Task: Create Workspace Account Management Workspace description Track employee performance and progress. Workspace type Sales CRM
Action: Mouse moved to (495, 81)
Screenshot: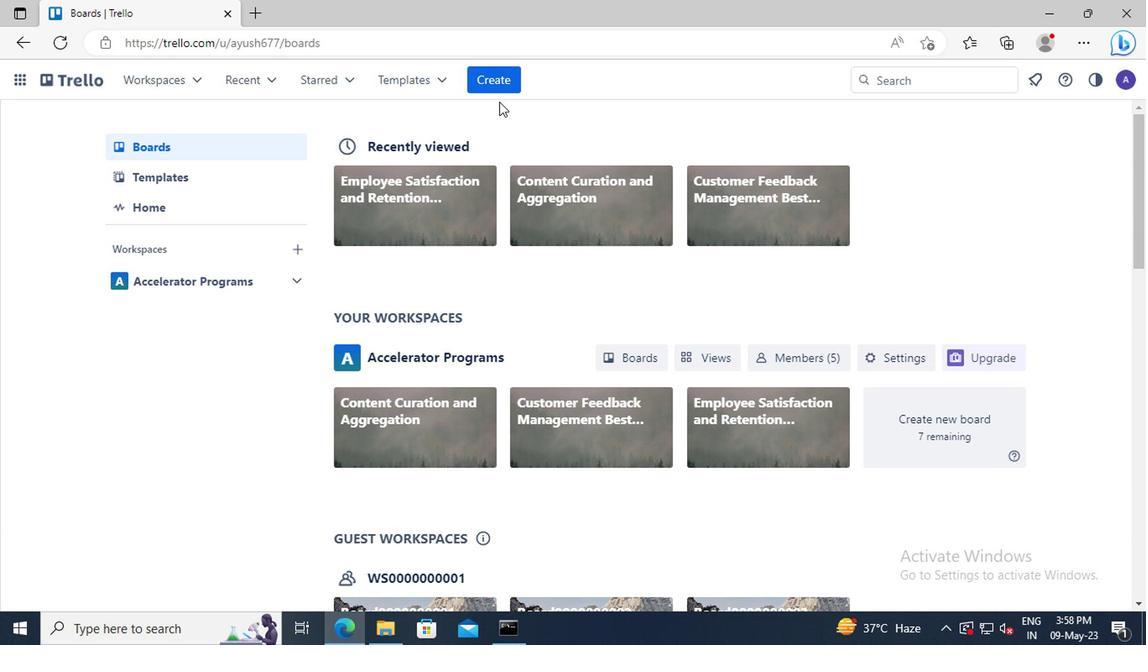 
Action: Mouse pressed left at (495, 81)
Screenshot: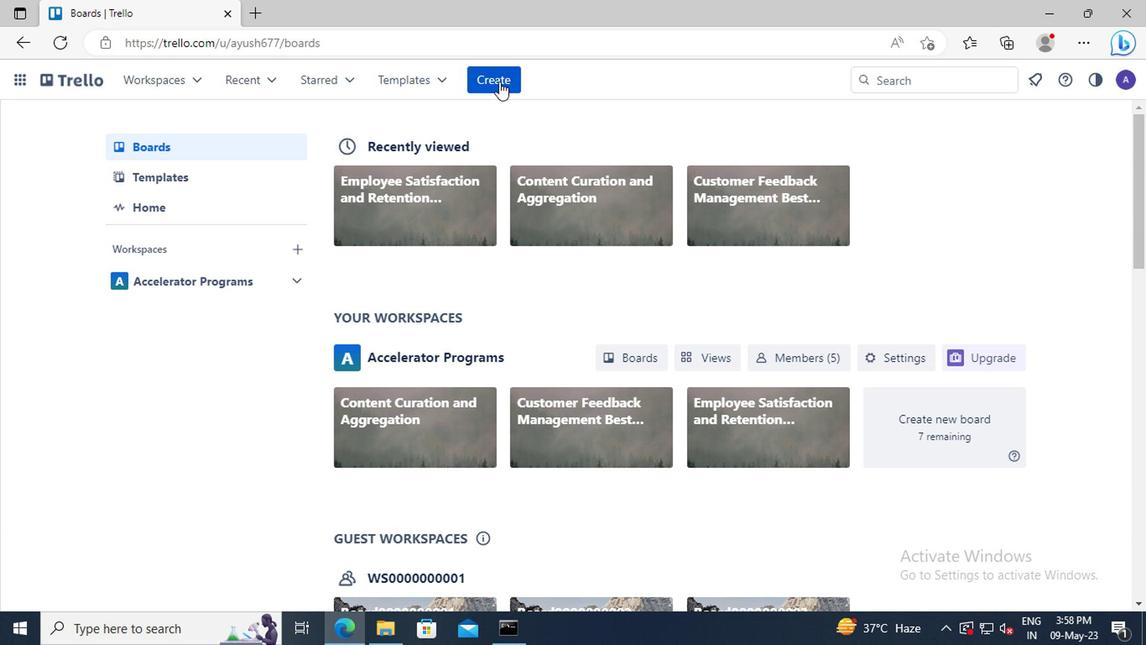 
Action: Mouse moved to (529, 253)
Screenshot: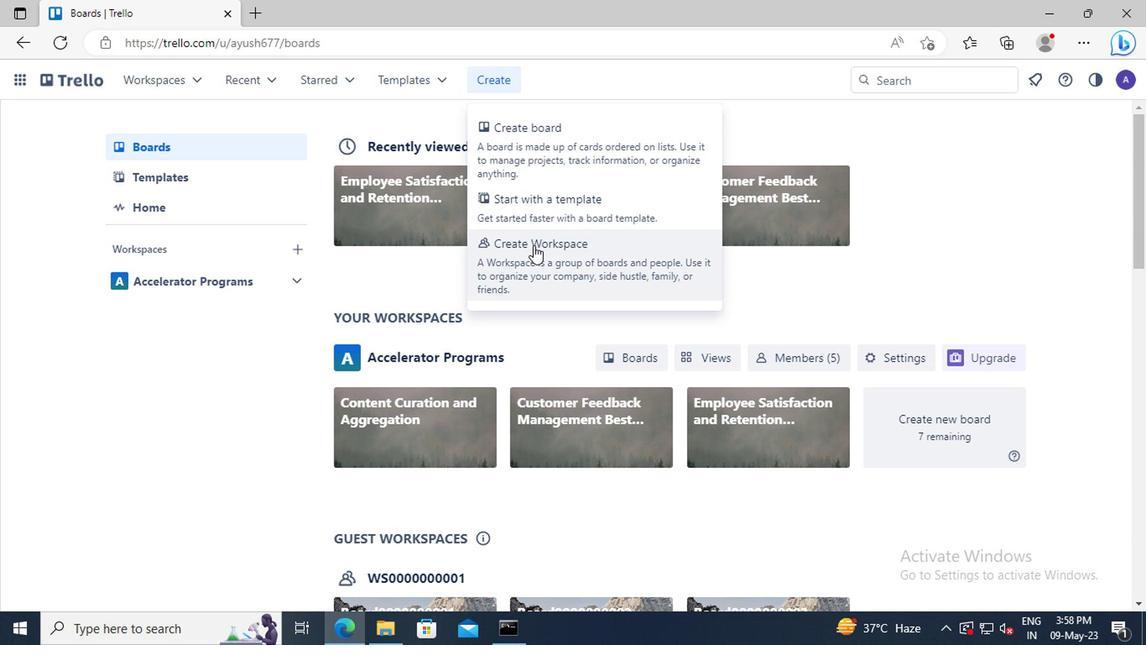 
Action: Mouse pressed left at (529, 253)
Screenshot: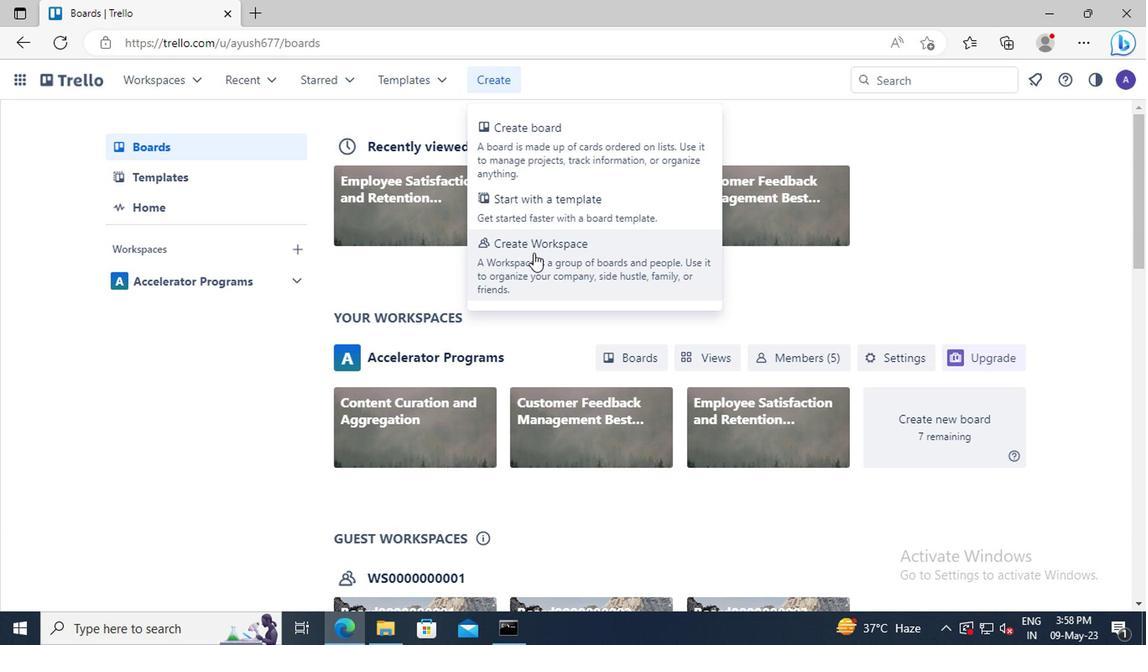 
Action: Mouse moved to (262, 302)
Screenshot: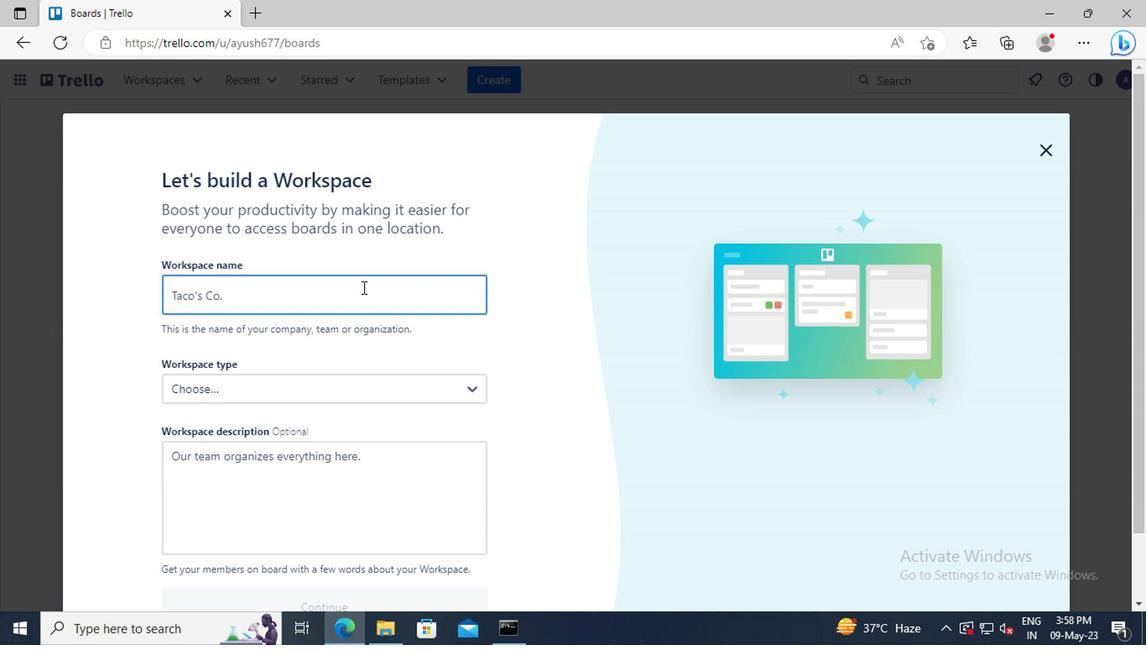 
Action: Mouse pressed left at (262, 302)
Screenshot: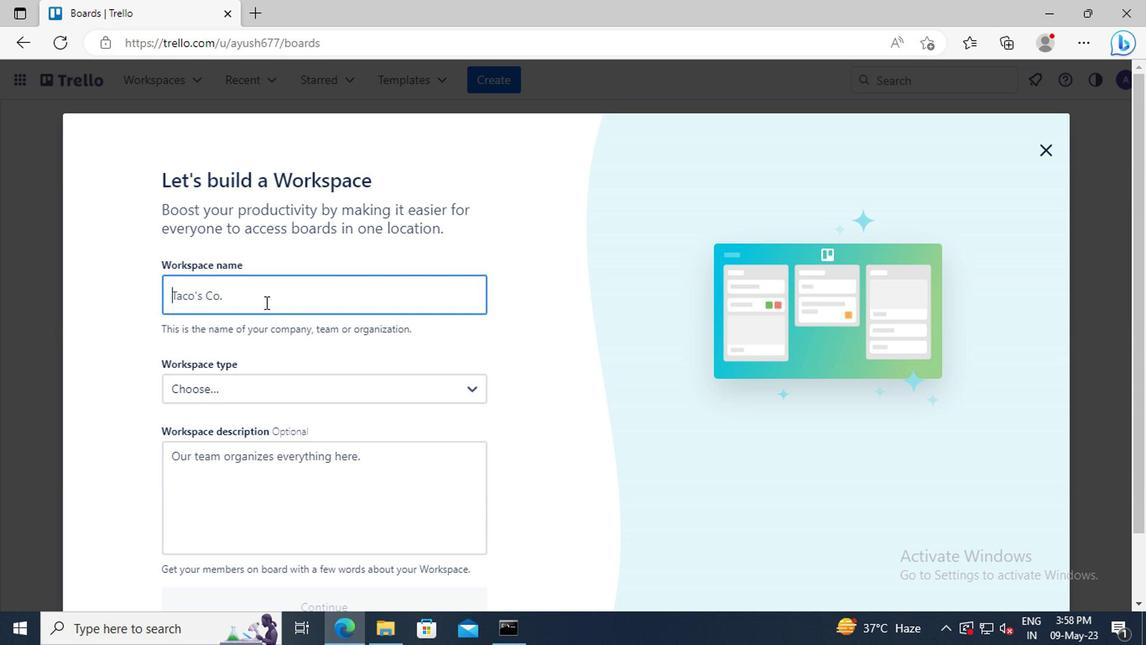 
Action: Key pressed <Key.shift>ACCOUNT<Key.space><Key.shift>MANAGEMENT
Screenshot: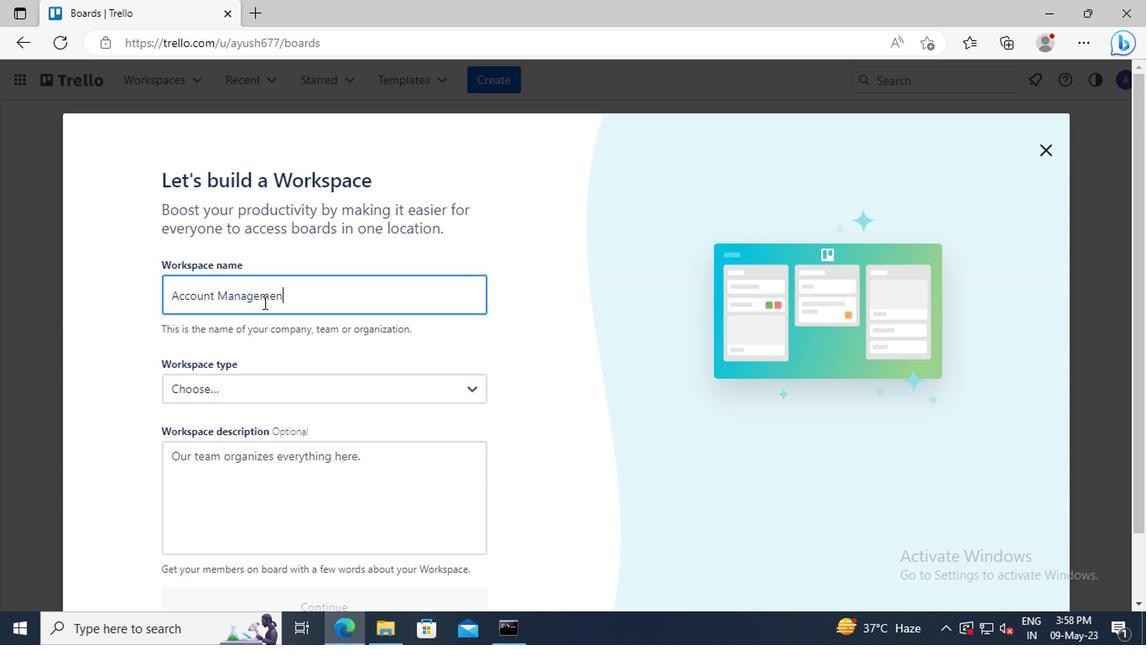 
Action: Mouse moved to (230, 459)
Screenshot: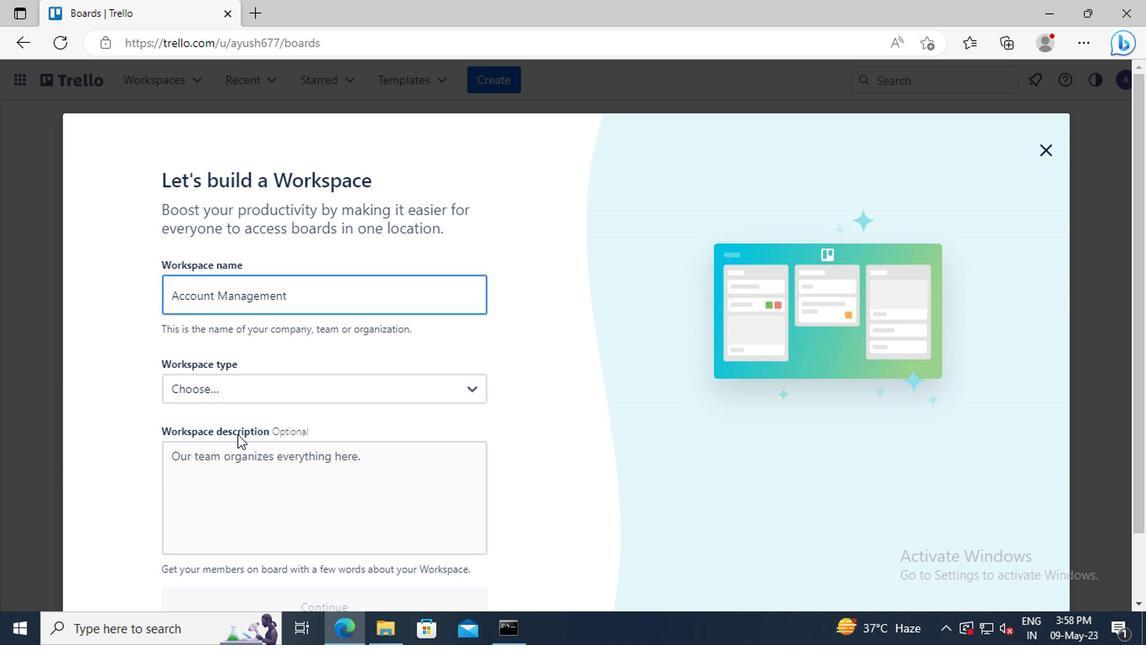 
Action: Mouse pressed left at (230, 459)
Screenshot: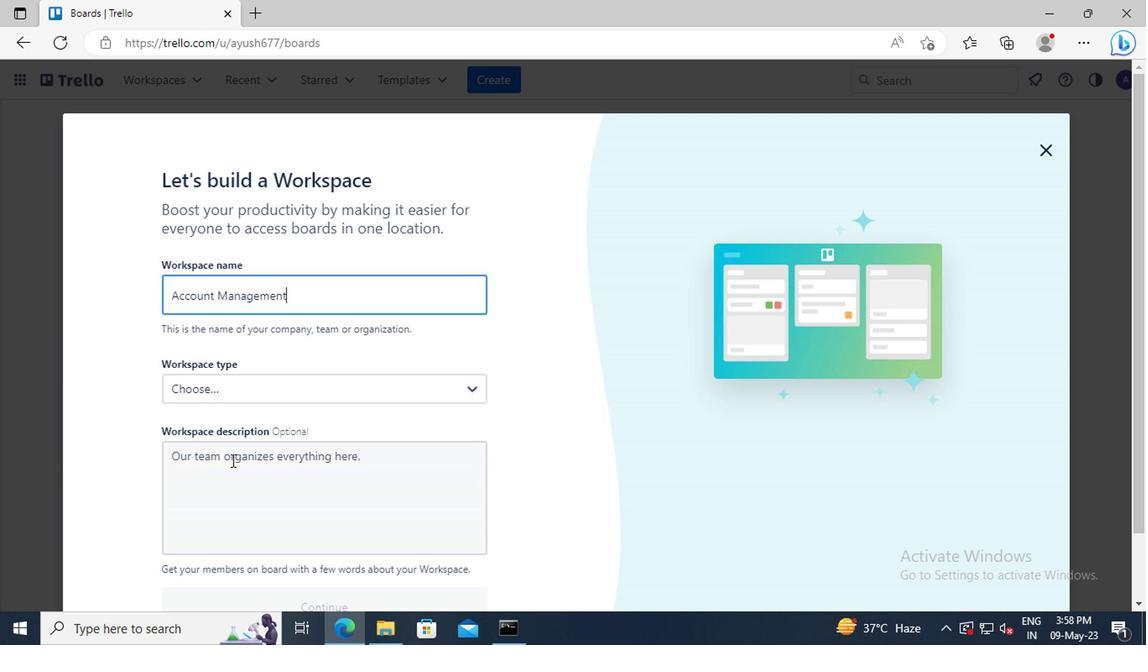 
Action: Key pressed <Key.shift>TRACK<Key.space>EMPLOYEE<Key.space>PERFORMANCE<Key.space>AND<Key.space>PROGRESS
Screenshot: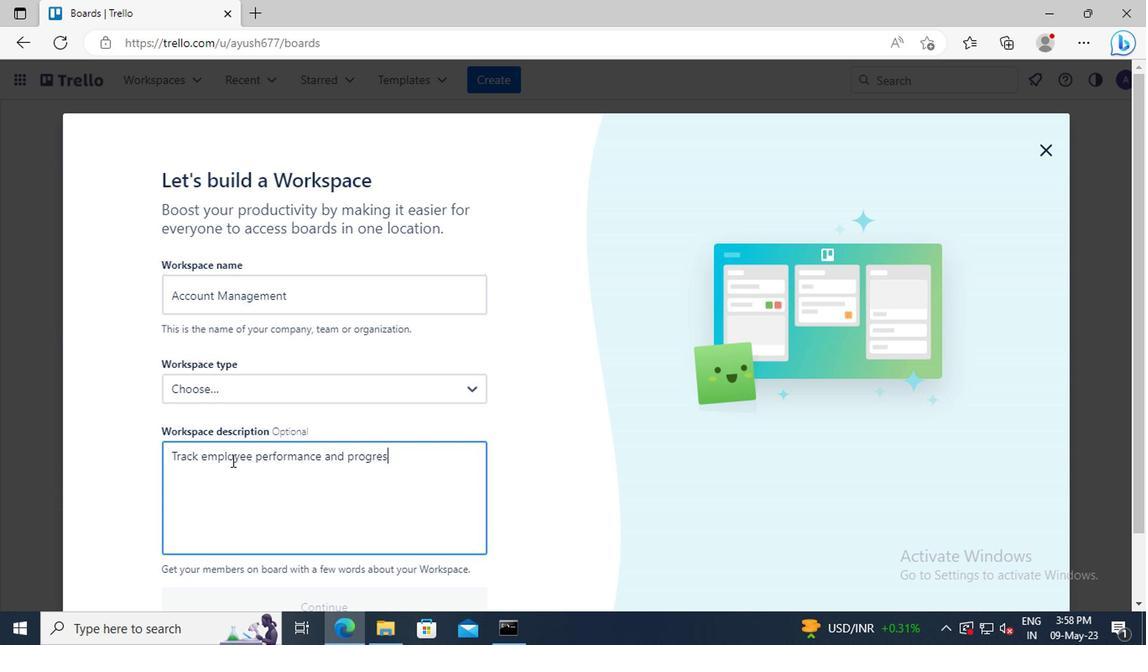 
Action: Mouse moved to (234, 385)
Screenshot: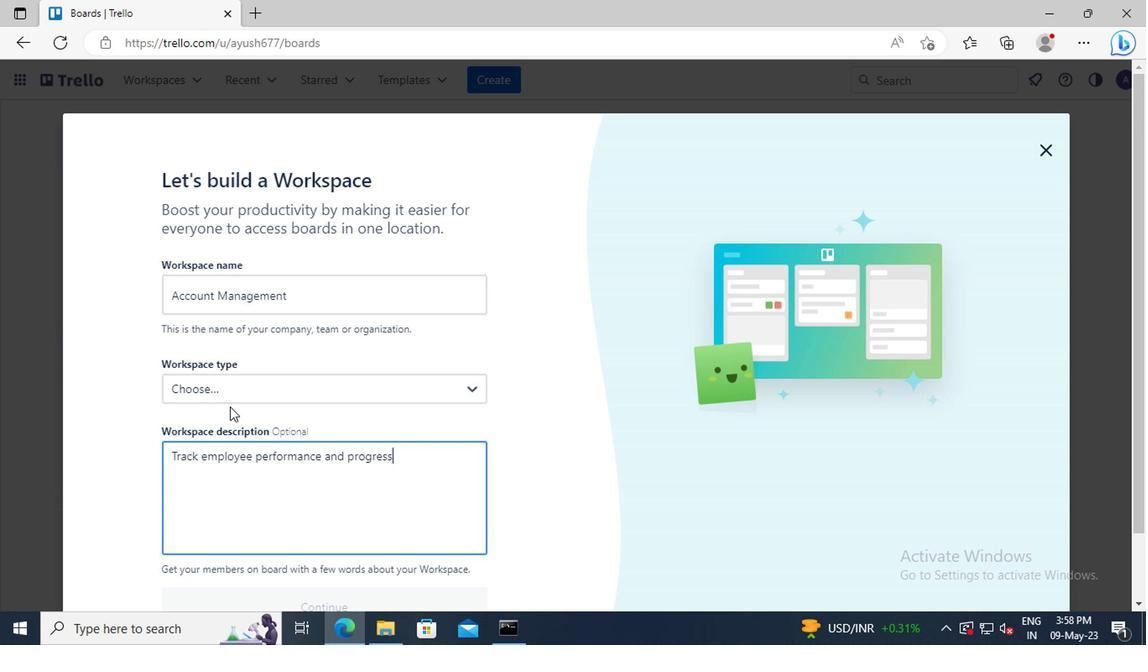 
Action: Mouse pressed left at (234, 385)
Screenshot: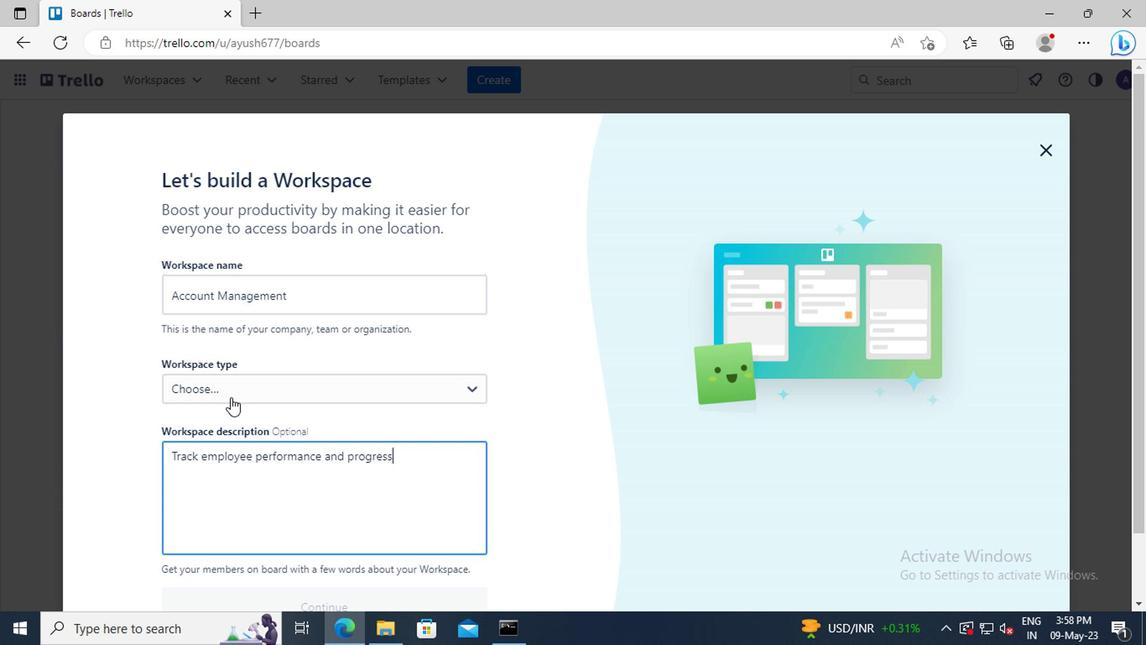 
Action: Mouse moved to (234, 472)
Screenshot: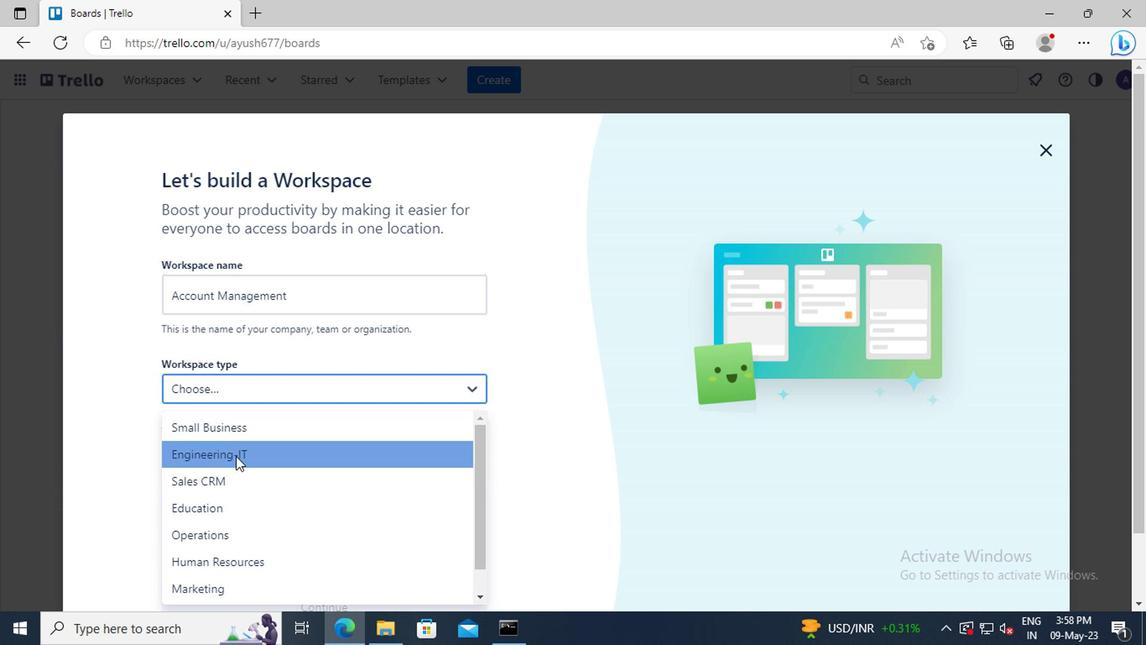 
Action: Mouse pressed left at (234, 472)
Screenshot: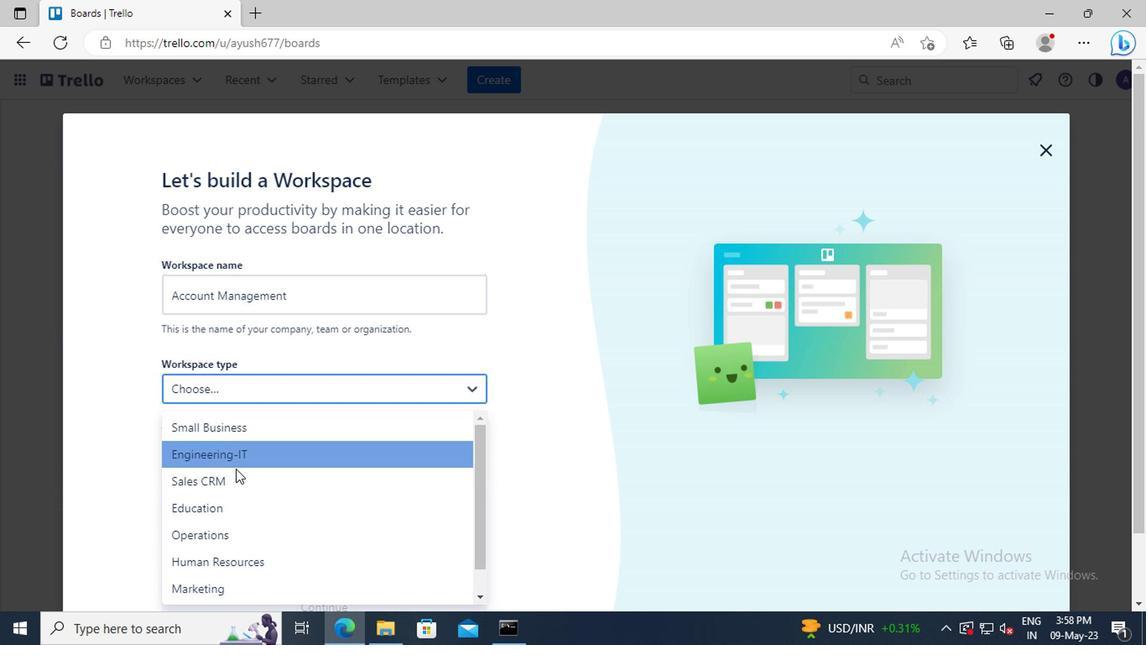 
Action: Mouse scrolled (234, 471) with delta (0, 0)
Screenshot: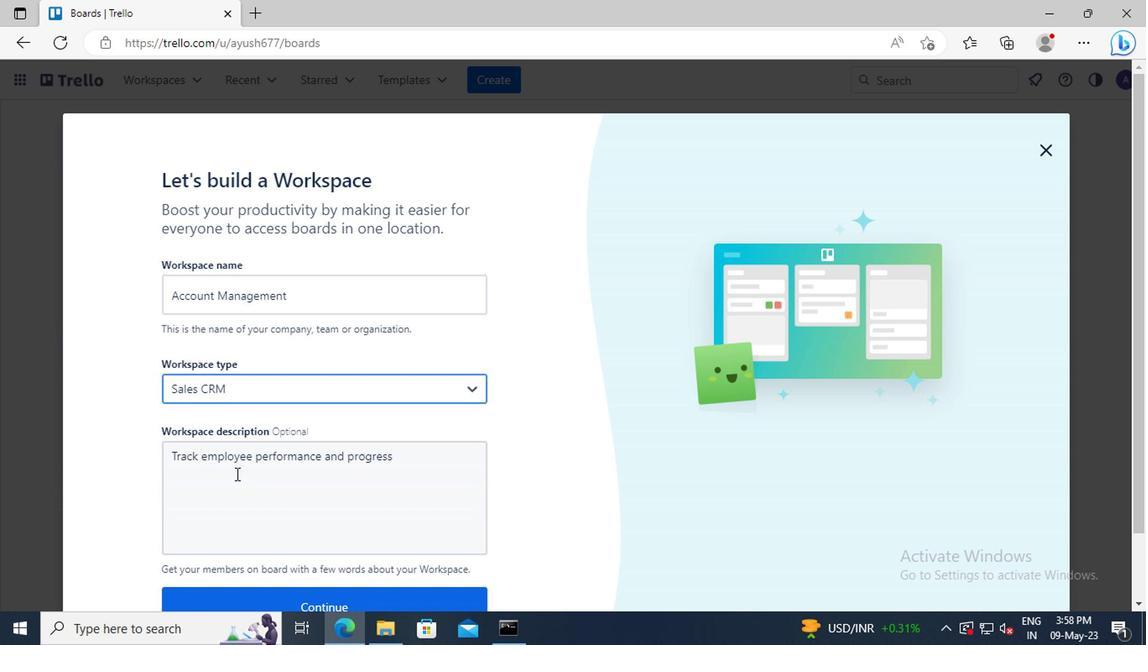 
Action: Mouse moved to (248, 532)
Screenshot: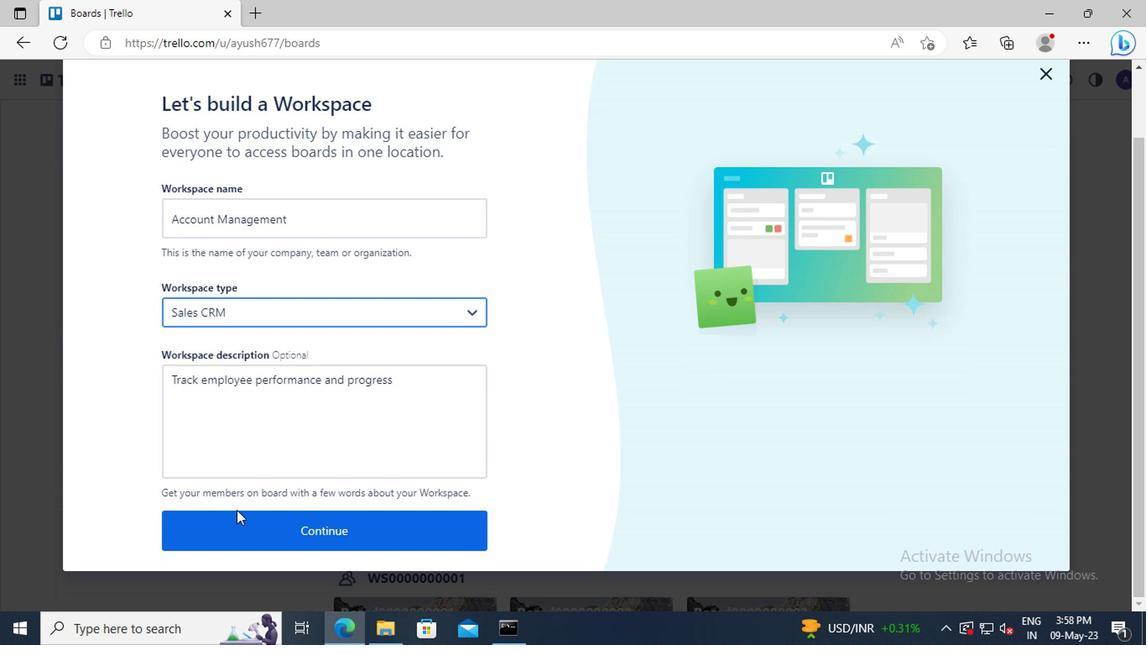 
Action: Mouse pressed left at (248, 532)
Screenshot: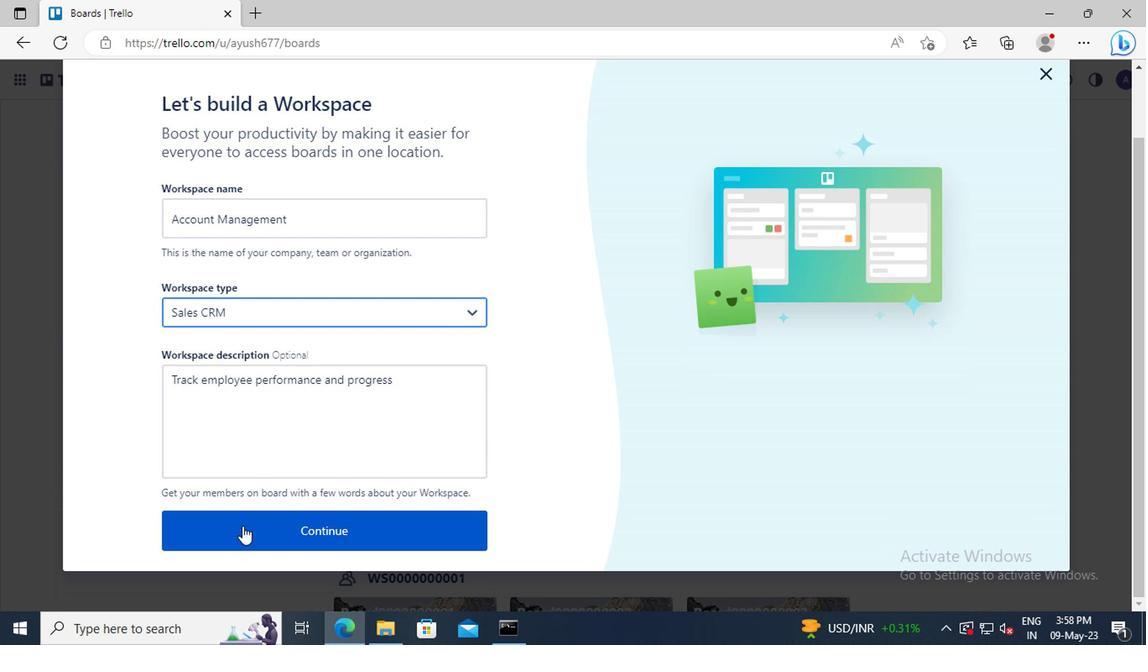 
Action: Mouse moved to (323, 434)
Screenshot: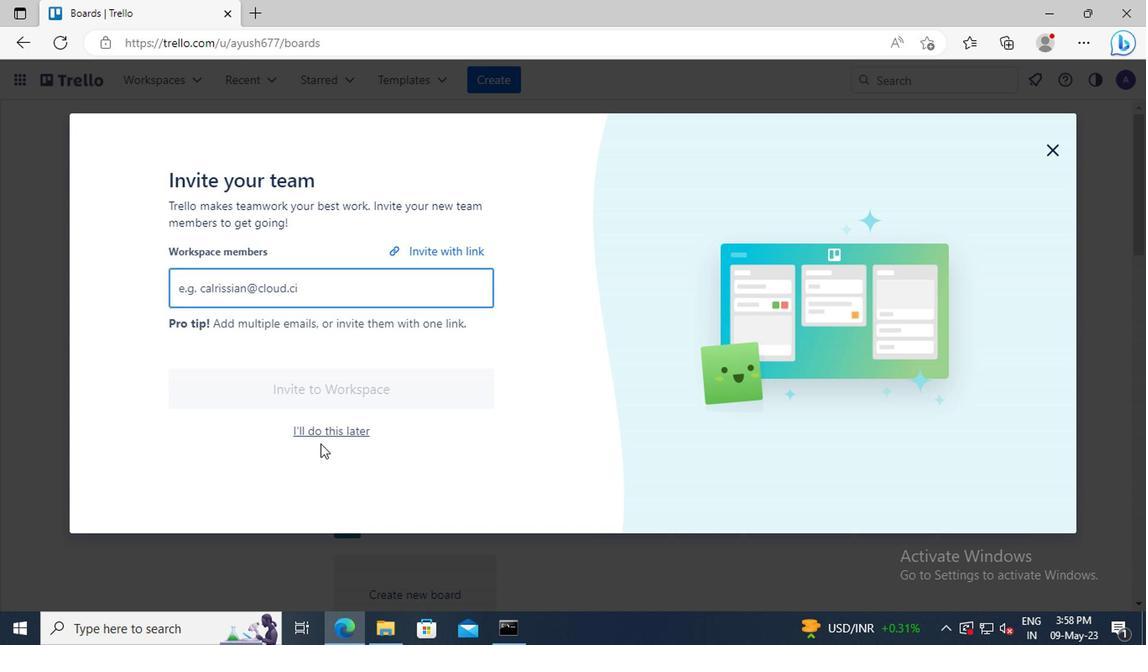 
Action: Mouse pressed left at (323, 434)
Screenshot: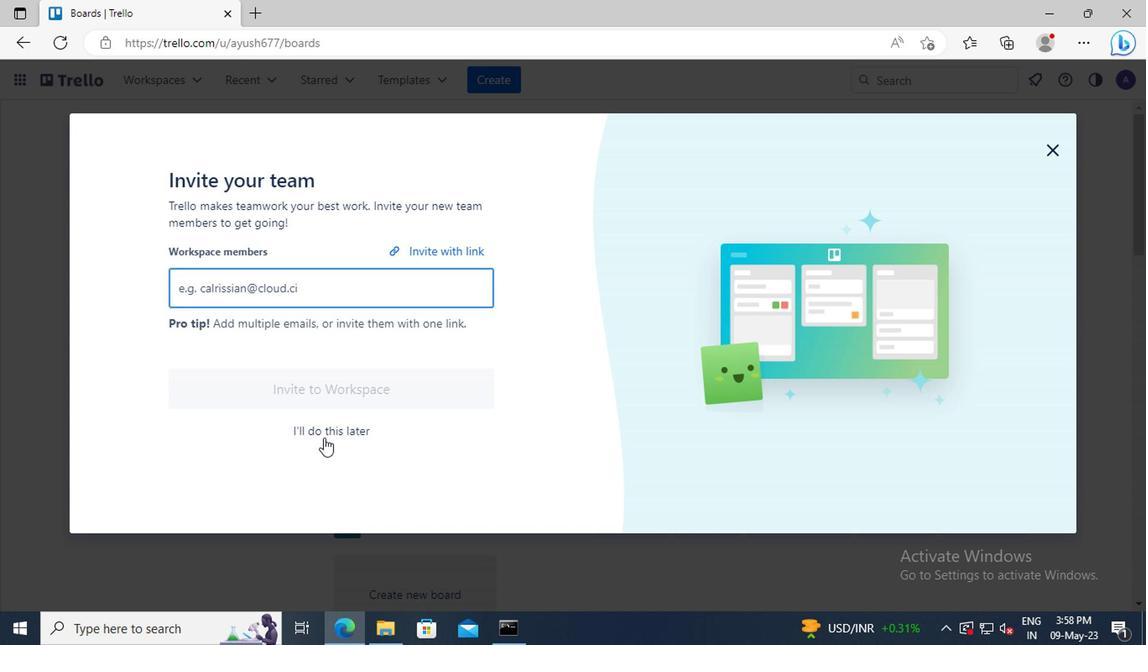 
